 Task: Create ChildIssue0051 as Child Issue of Issue Issue0026 in Backlog  in Scrum Project Project0006 in Jira
Action: Mouse moved to (447, 499)
Screenshot: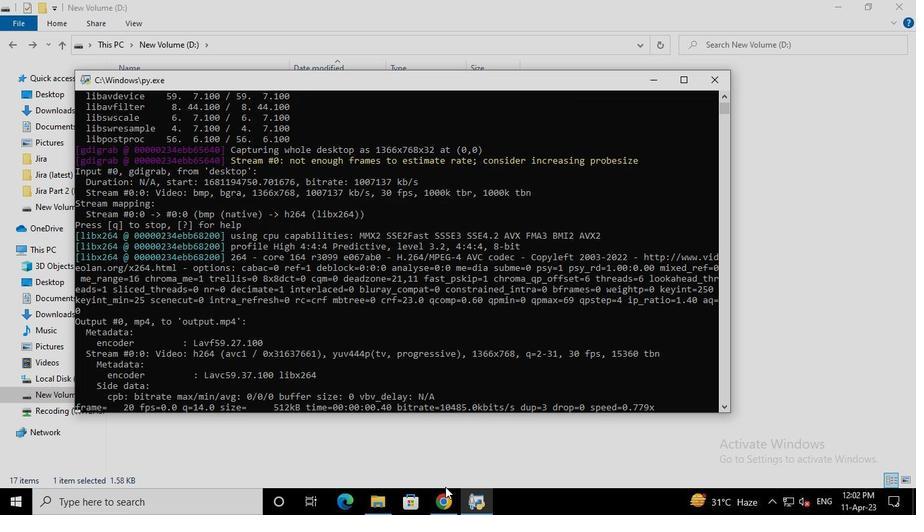 
Action: Mouse pressed left at (447, 499)
Screenshot: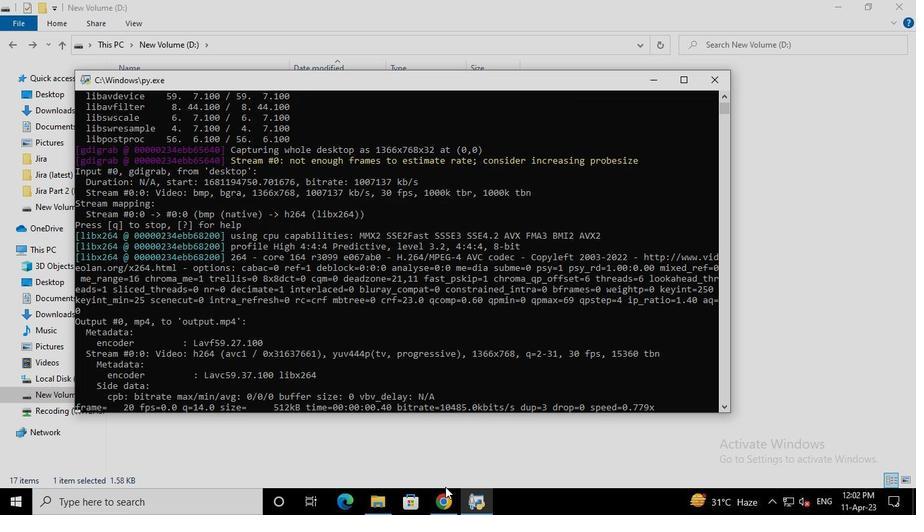 
Action: Mouse moved to (93, 210)
Screenshot: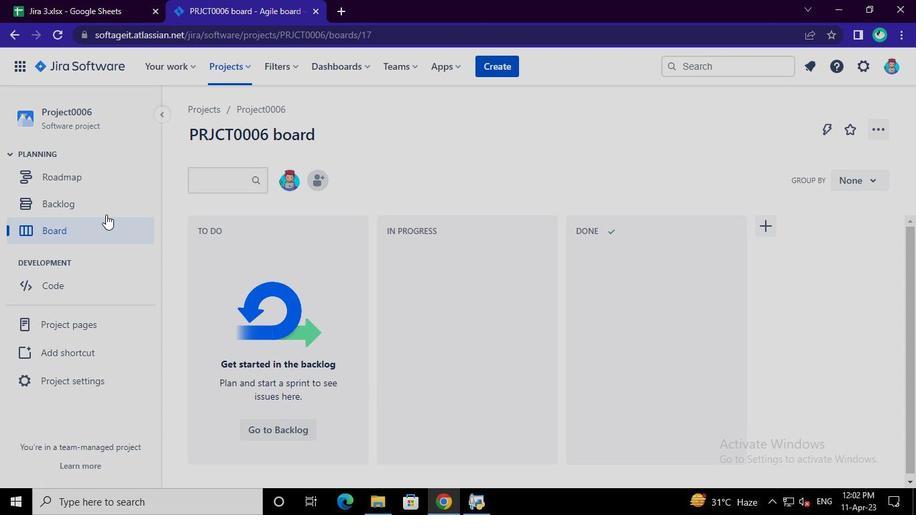 
Action: Mouse pressed left at (93, 210)
Screenshot: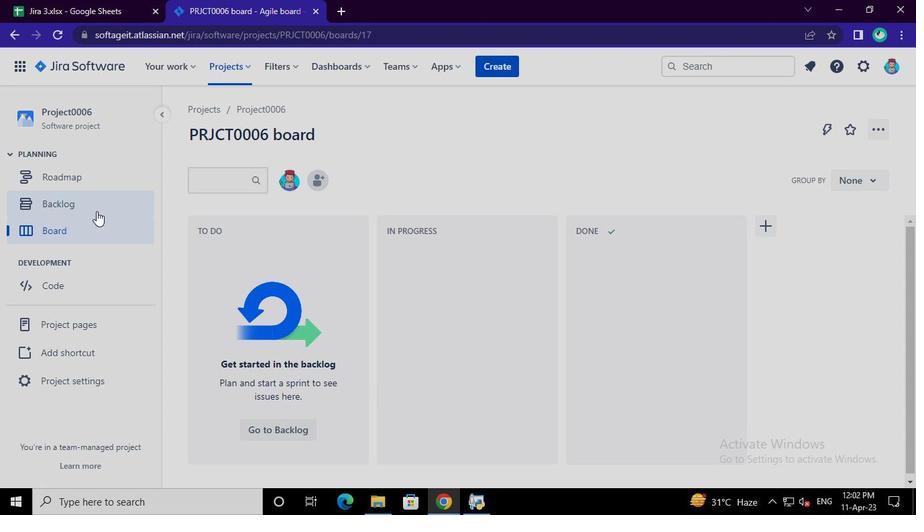 
Action: Mouse moved to (294, 299)
Screenshot: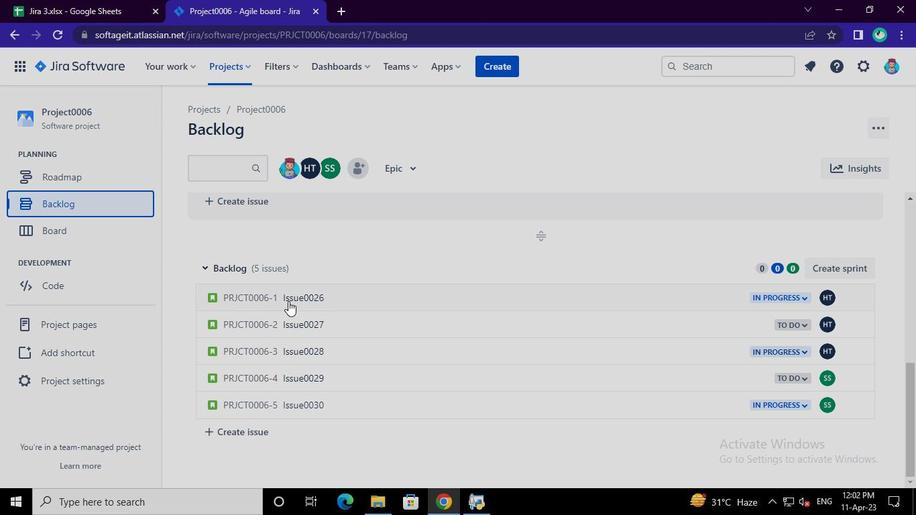 
Action: Mouse pressed left at (294, 299)
Screenshot: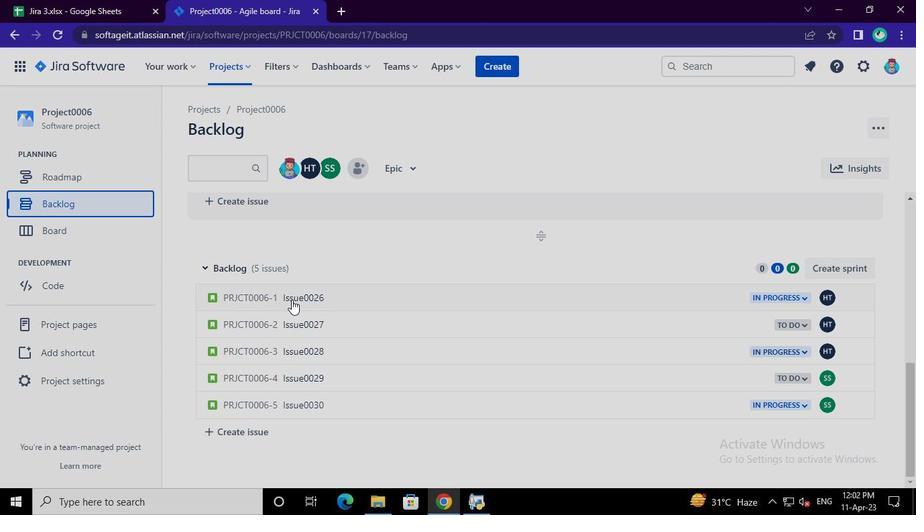 
Action: Mouse moved to (681, 267)
Screenshot: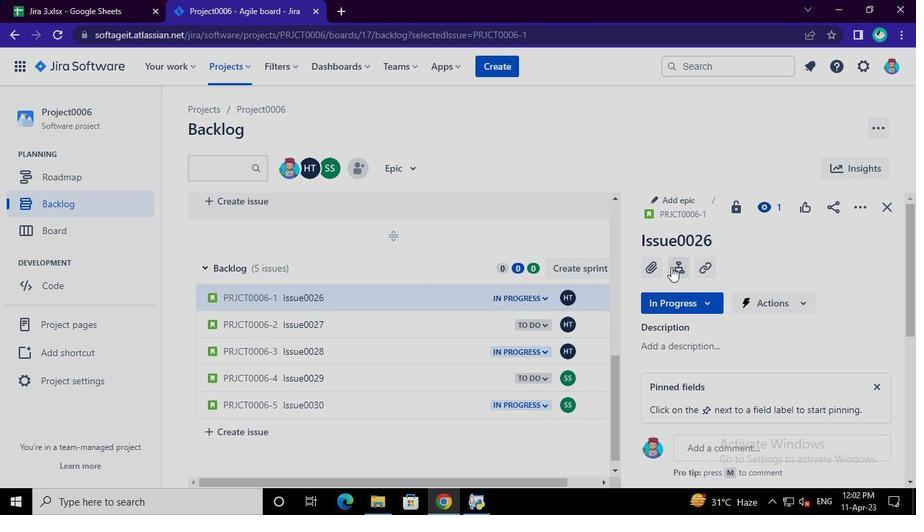 
Action: Mouse pressed left at (681, 267)
Screenshot: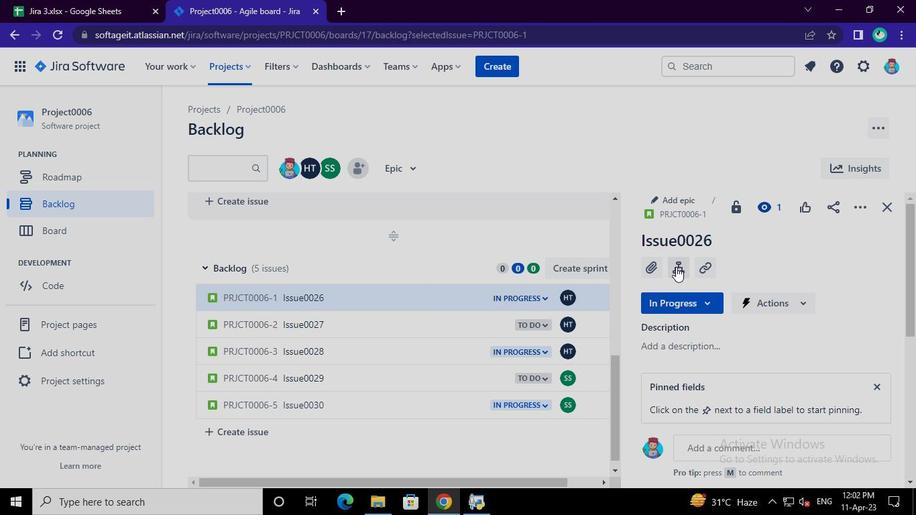 
Action: Mouse moved to (688, 326)
Screenshot: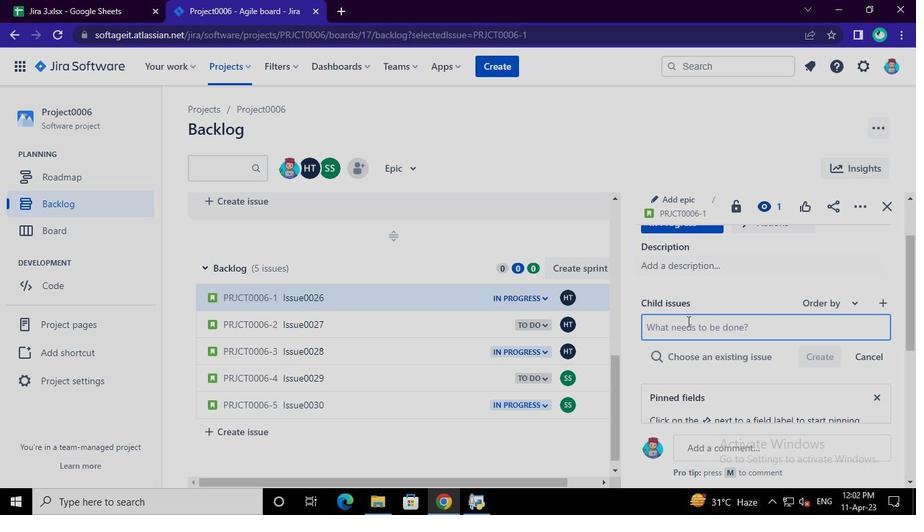 
Action: Mouse pressed left at (688, 326)
Screenshot: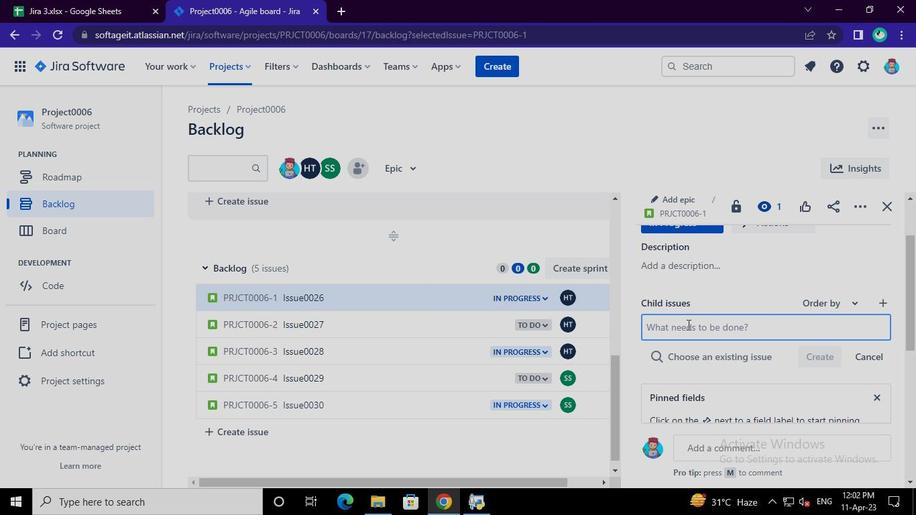 
Action: Mouse moved to (688, 327)
Screenshot: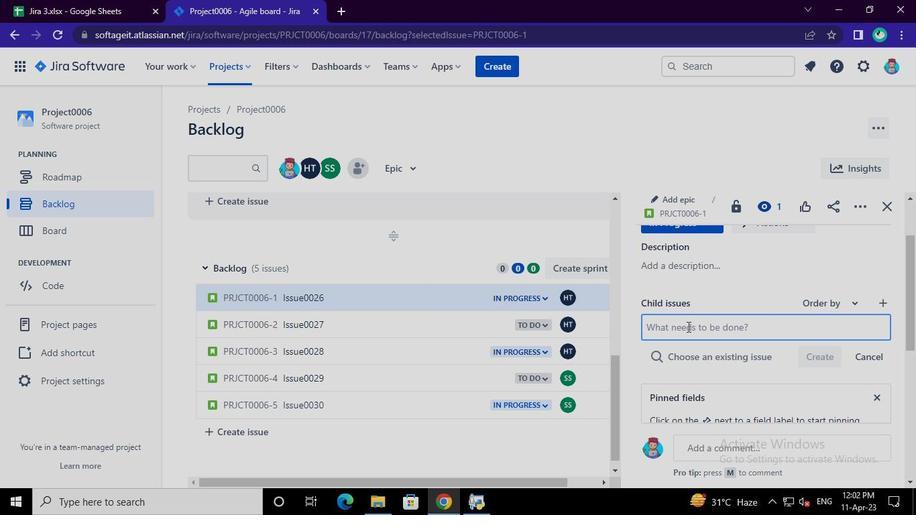 
Action: Keyboard Key.shift
Screenshot: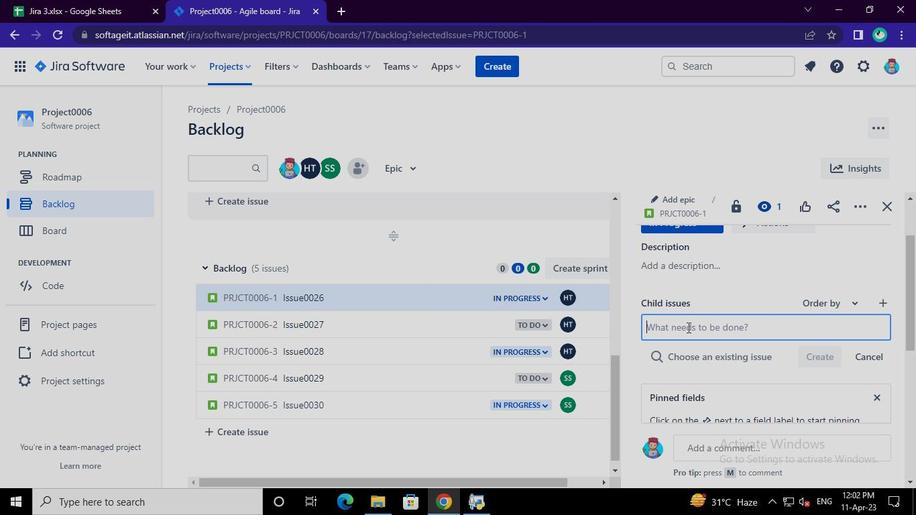 
Action: Keyboard C
Screenshot: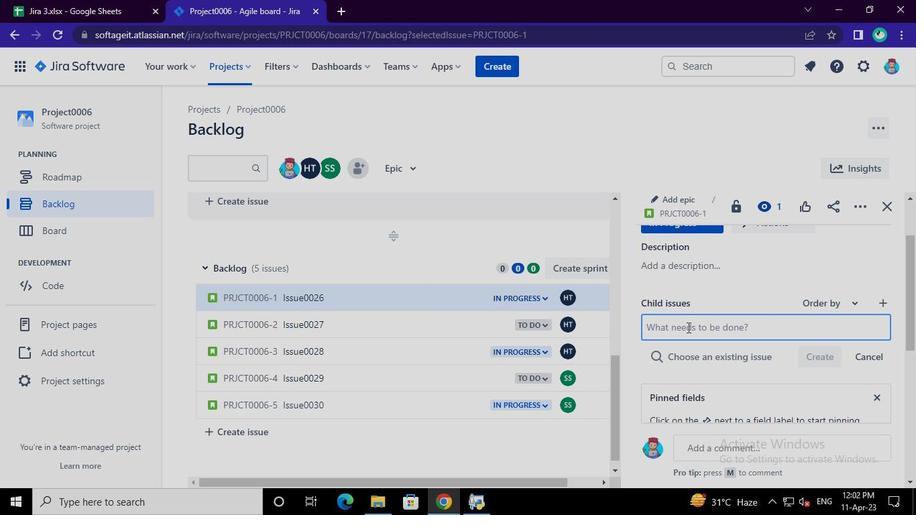 
Action: Keyboard h
Screenshot: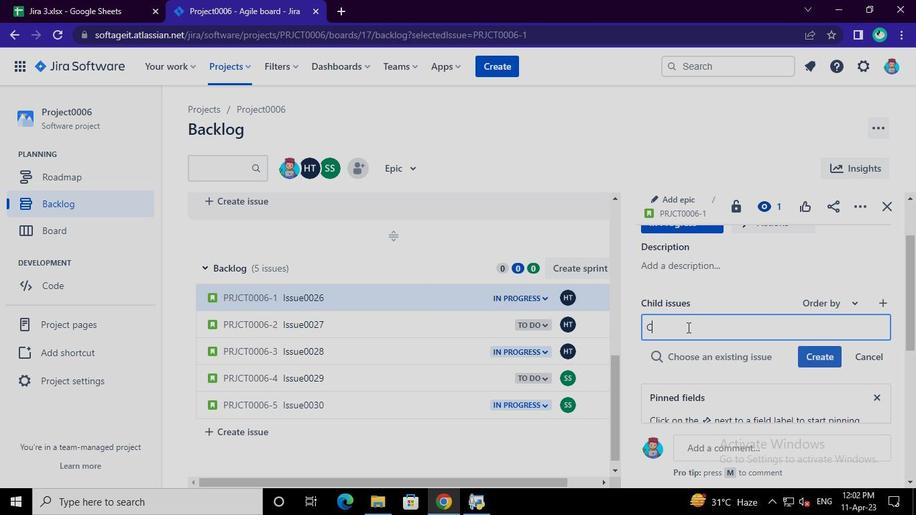 
Action: Keyboard i
Screenshot: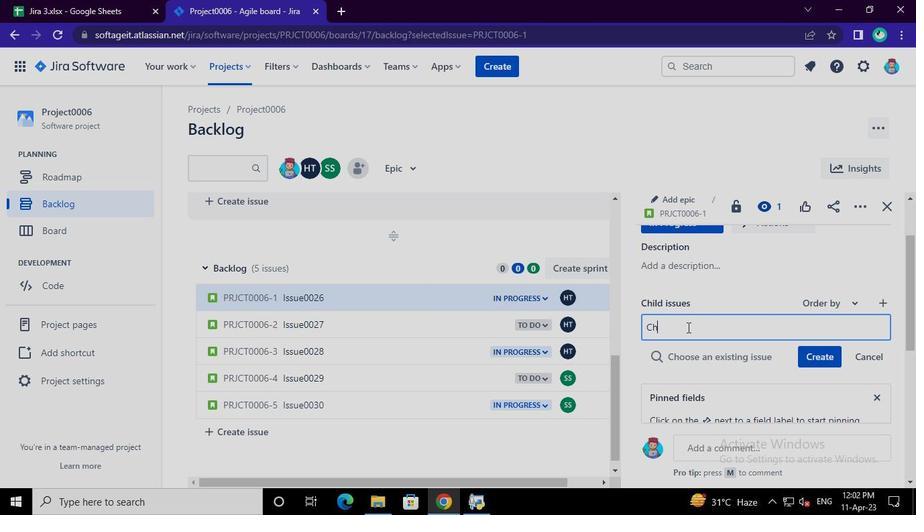 
Action: Keyboard l
Screenshot: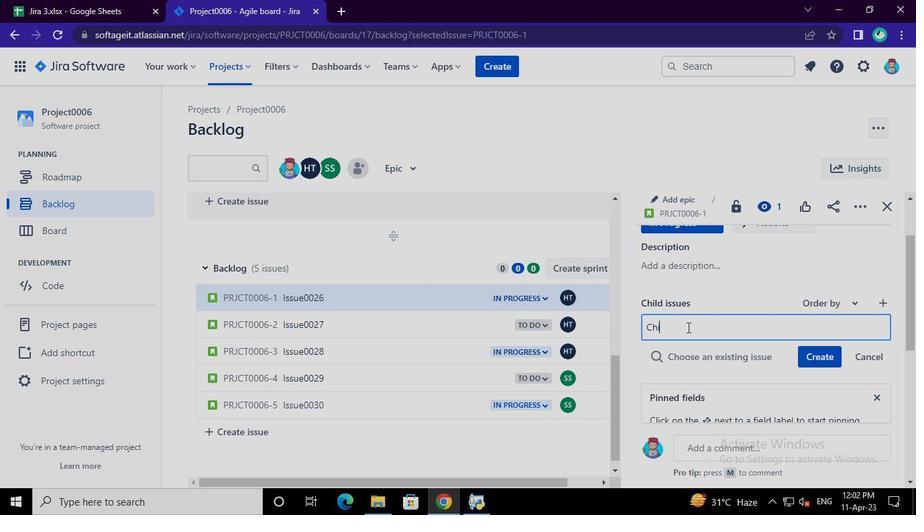 
Action: Keyboard d
Screenshot: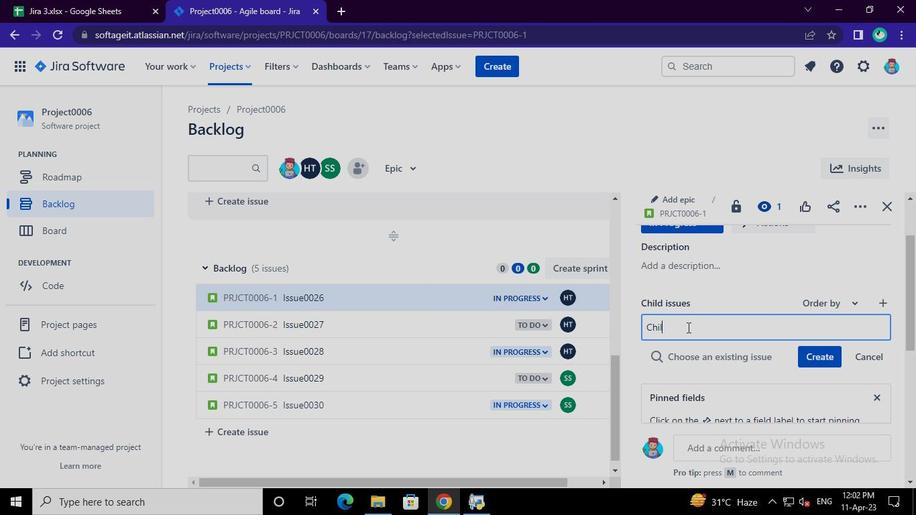 
Action: Keyboard Key.shift
Screenshot: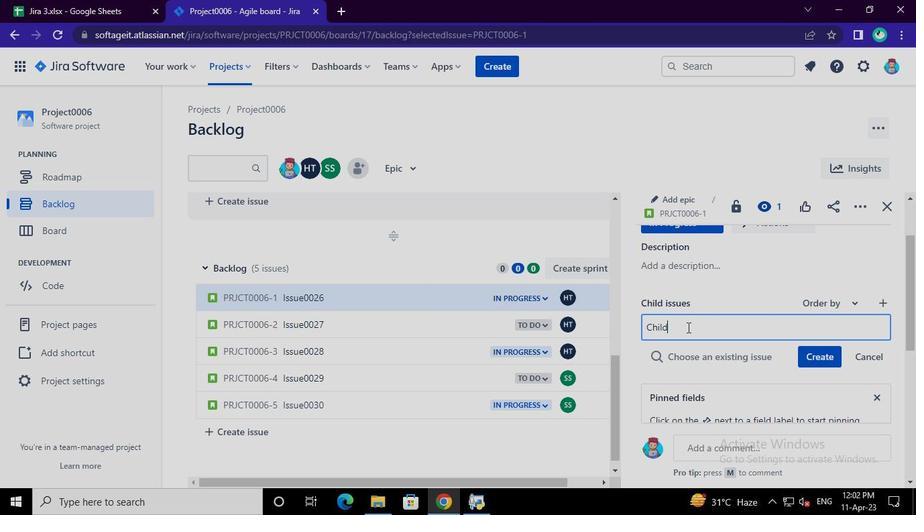 
Action: Keyboard I
Screenshot: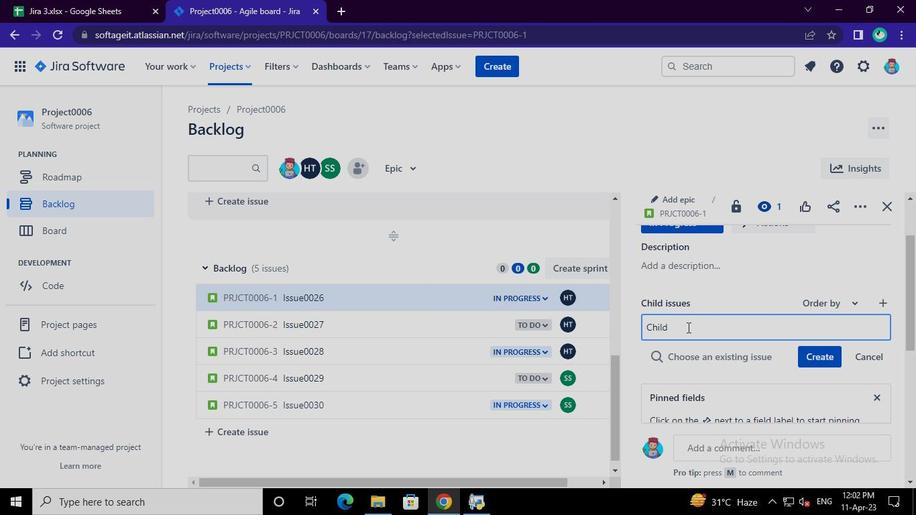 
Action: Keyboard s
Screenshot: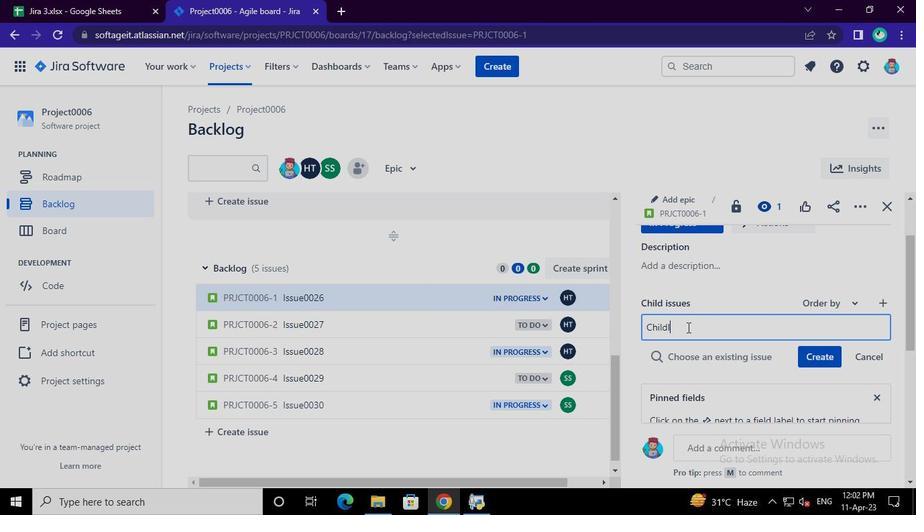 
Action: Keyboard s
Screenshot: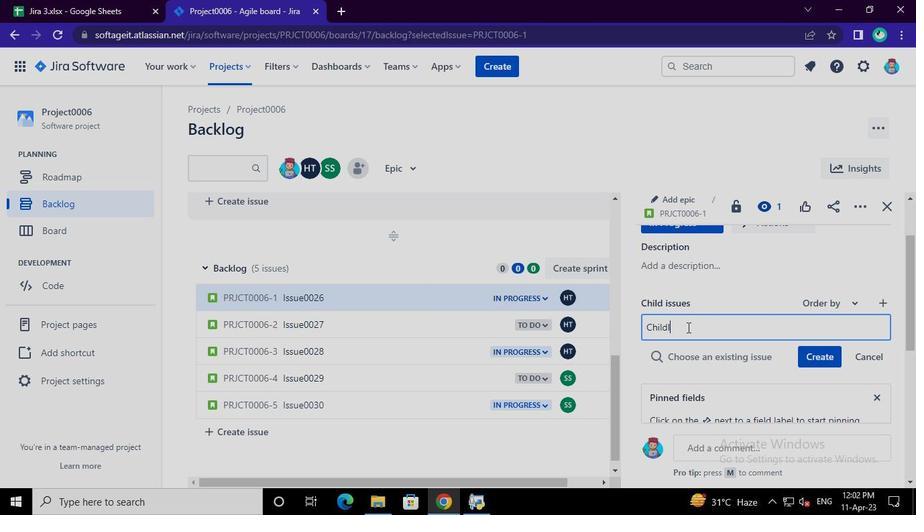 
Action: Keyboard u
Screenshot: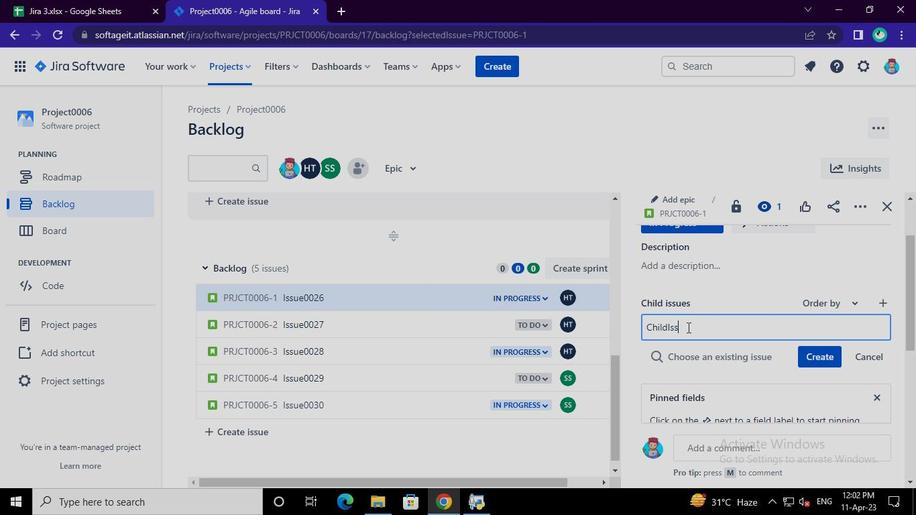 
Action: Keyboard e
Screenshot: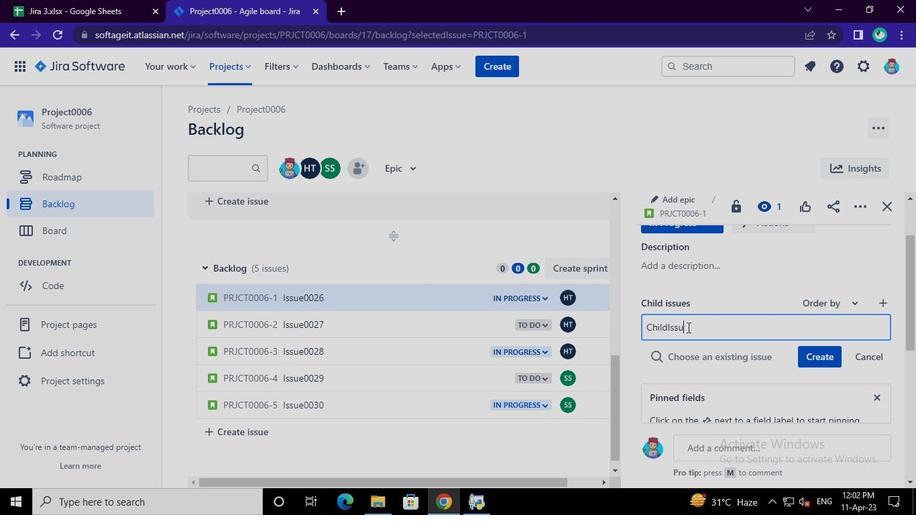 
Action: Keyboard <96>
Screenshot: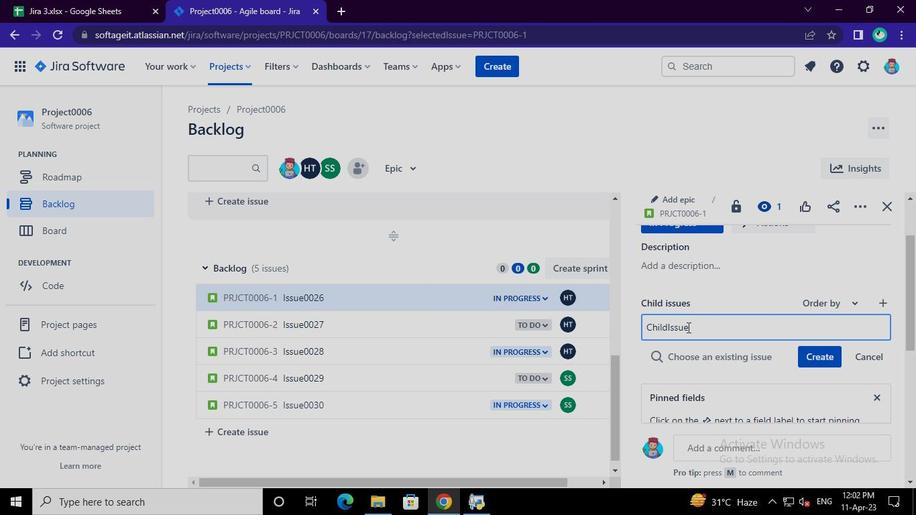 
Action: Keyboard <96>
Screenshot: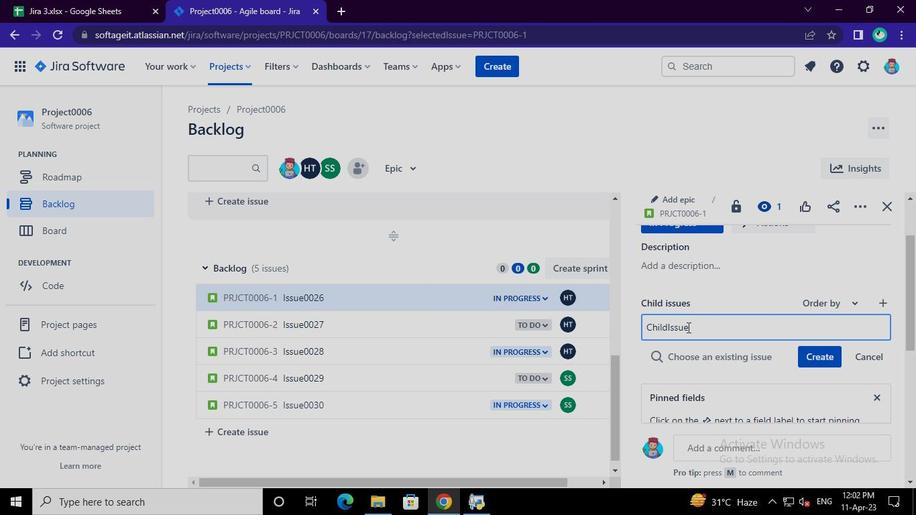 
Action: Keyboard <101>
Screenshot: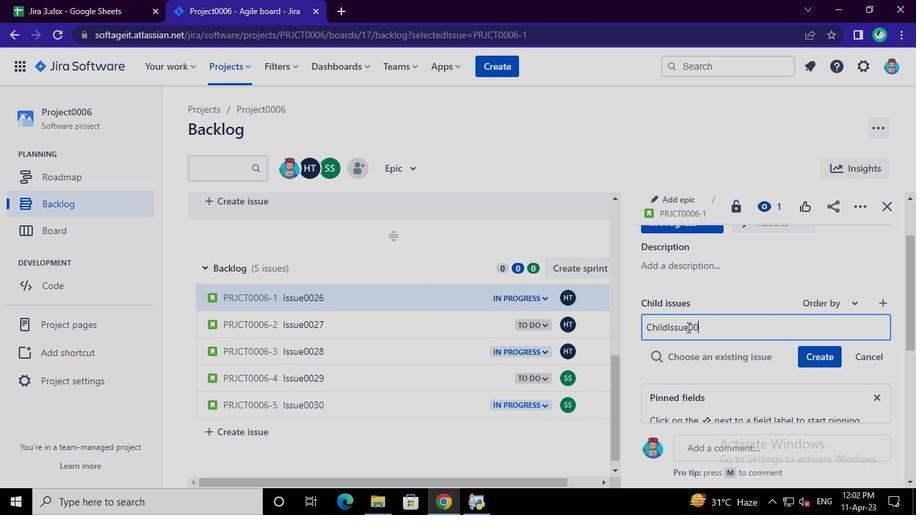 
Action: Keyboard <97>
Screenshot: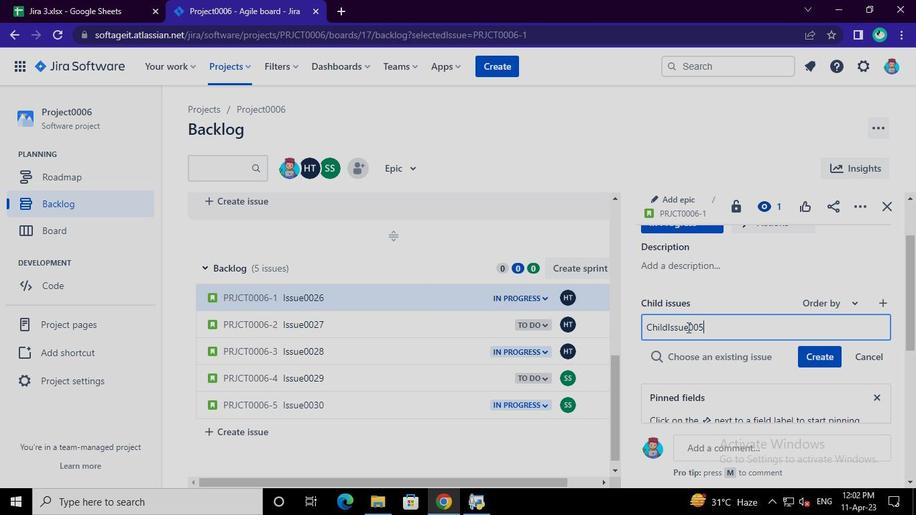 
Action: Mouse moved to (802, 353)
Screenshot: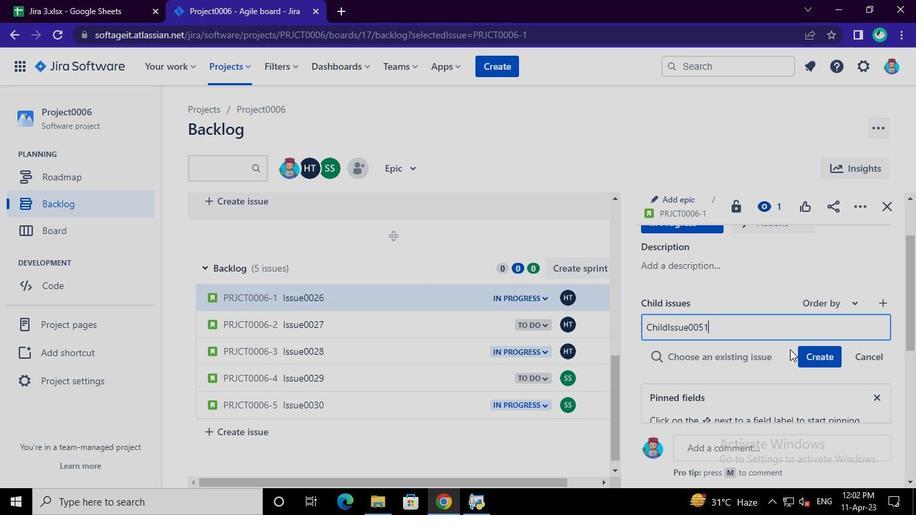 
Action: Mouse pressed left at (802, 353)
Screenshot: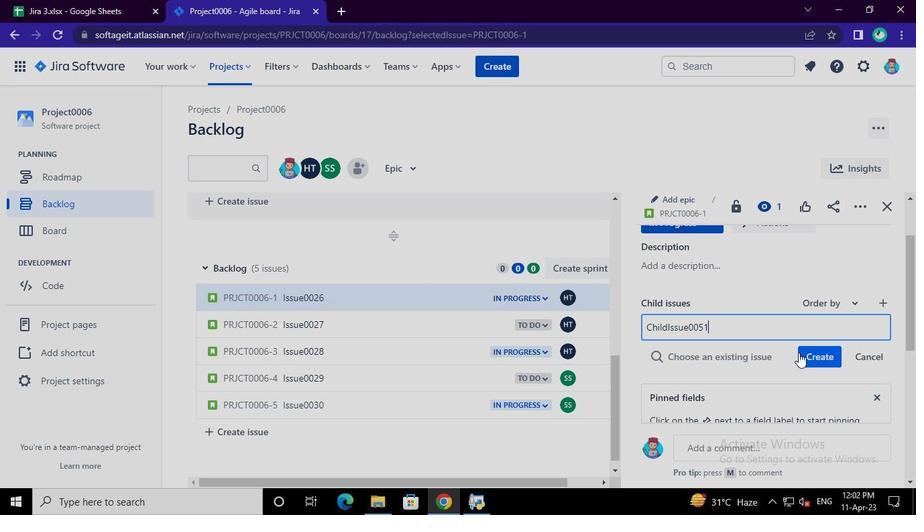 
Action: Mouse moved to (478, 507)
Screenshot: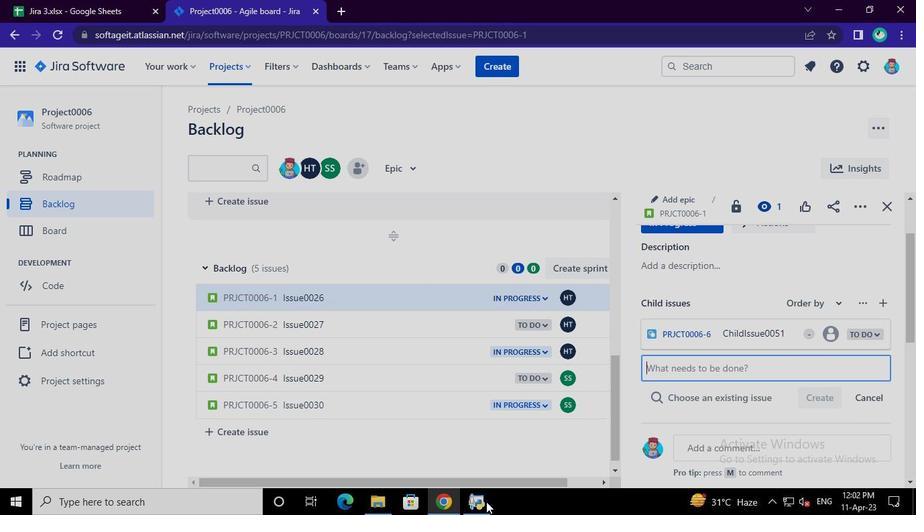 
Action: Mouse pressed left at (478, 507)
Screenshot: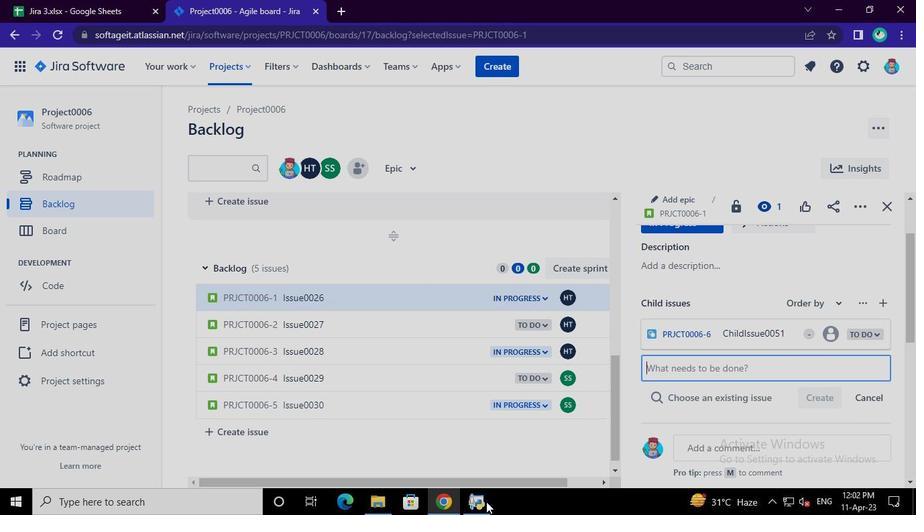 
Action: Mouse moved to (716, 85)
Screenshot: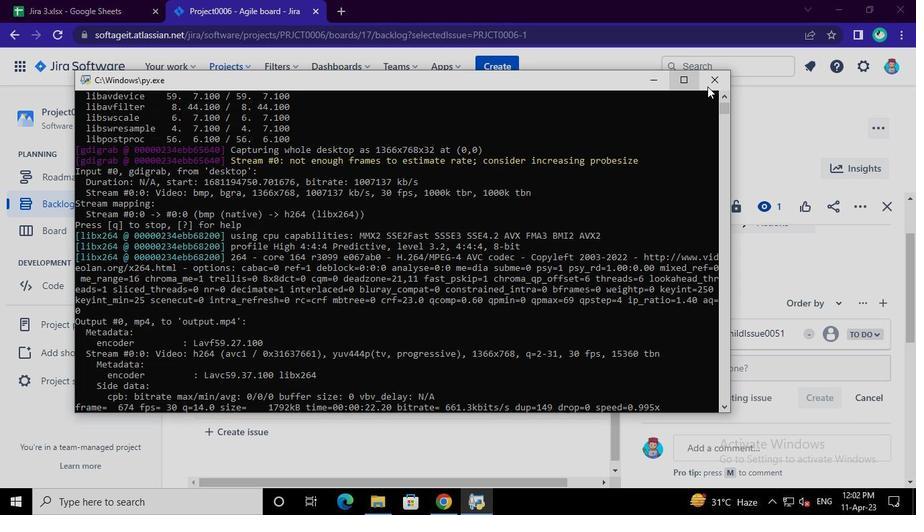 
Action: Mouse pressed left at (716, 85)
Screenshot: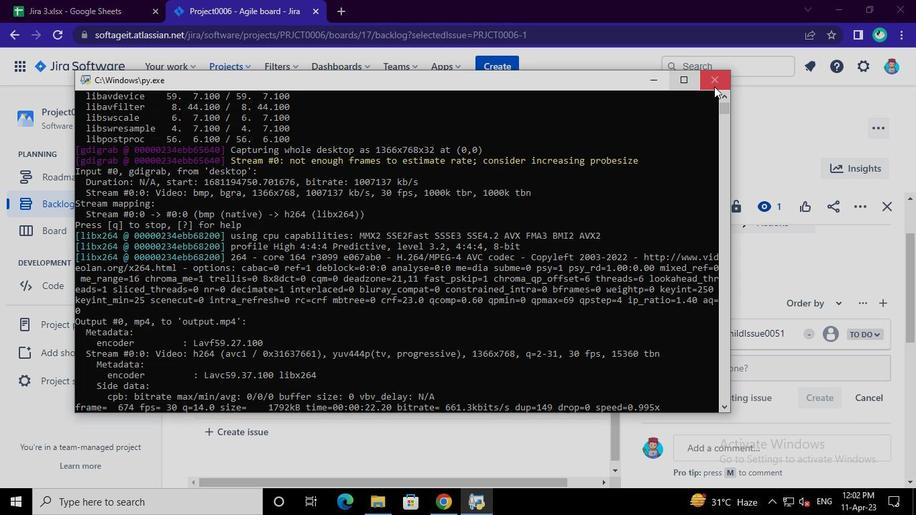 
